 Task: Set the Pilot for DVB-S2 parameters to Automatic.
Action: Mouse moved to (115, 14)
Screenshot: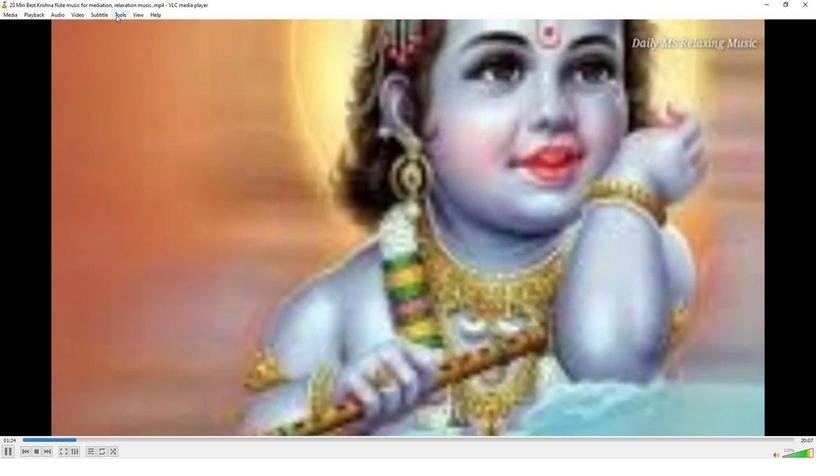 
Action: Mouse pressed left at (115, 14)
Screenshot: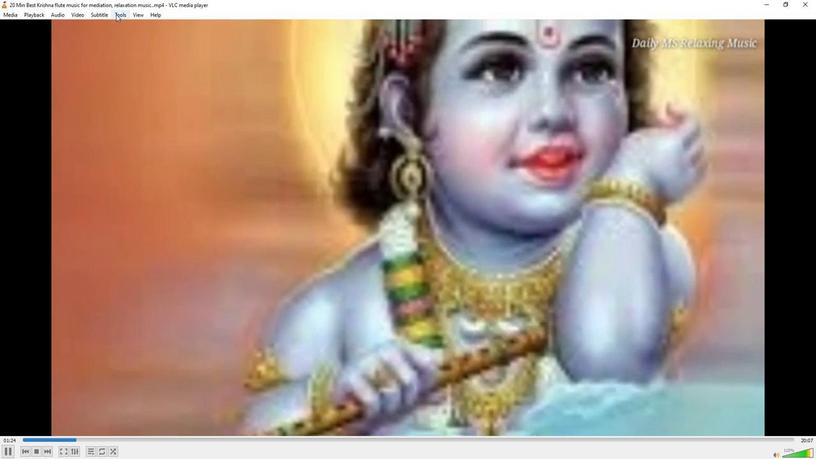 
Action: Mouse moved to (130, 117)
Screenshot: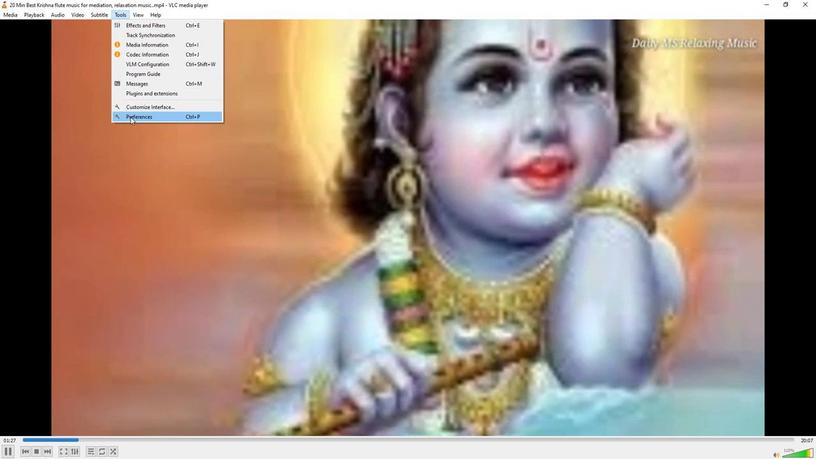 
Action: Mouse pressed left at (130, 117)
Screenshot: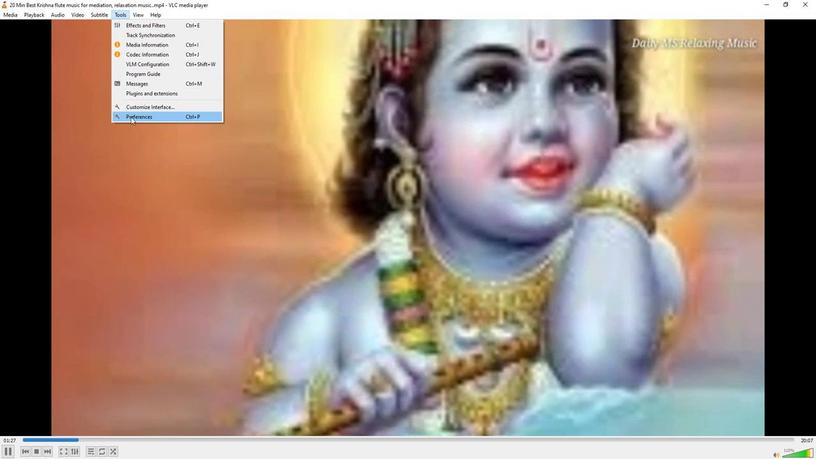
Action: Mouse moved to (267, 374)
Screenshot: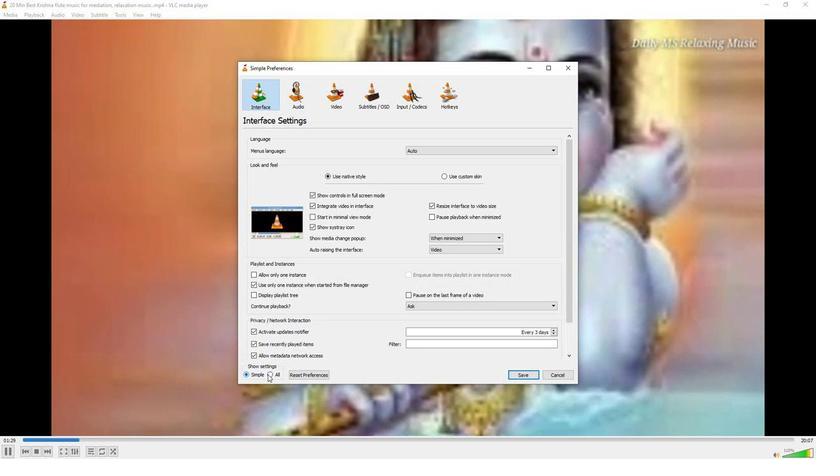 
Action: Mouse pressed left at (267, 374)
Screenshot: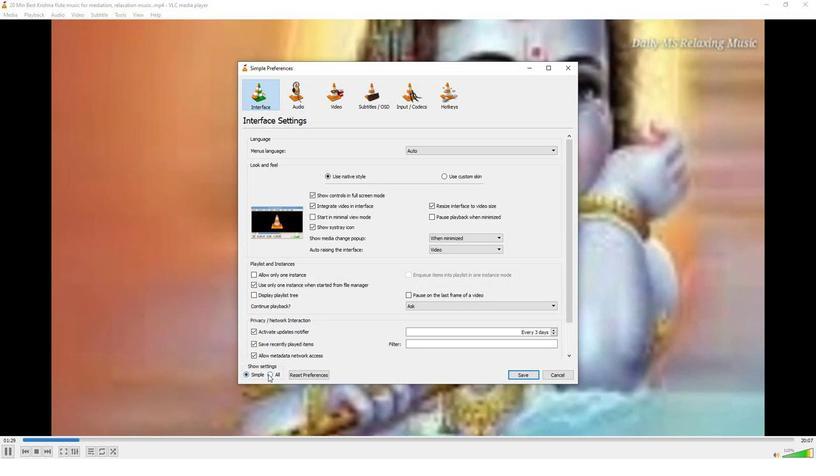 
Action: Mouse moved to (258, 228)
Screenshot: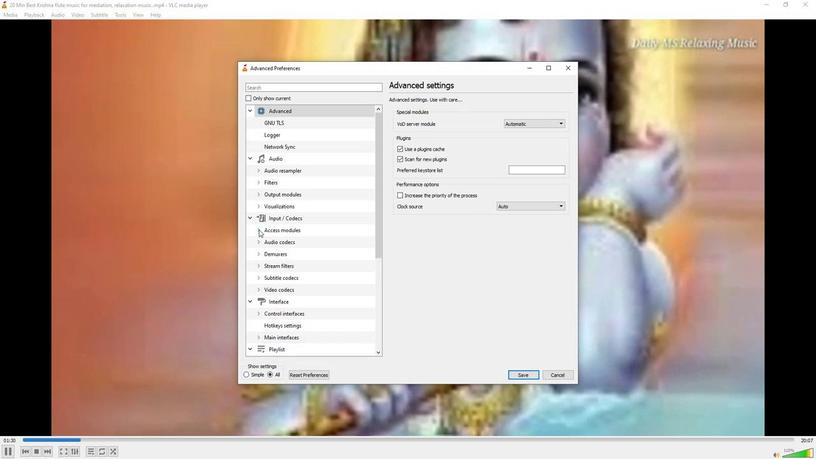 
Action: Mouse pressed left at (258, 228)
Screenshot: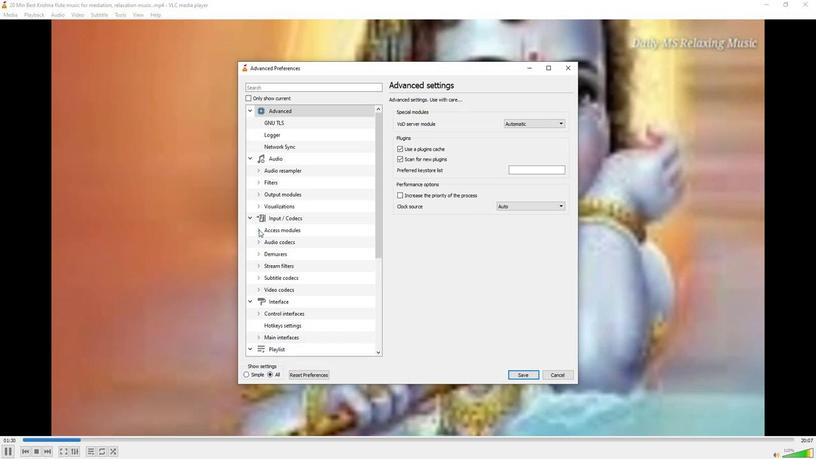
Action: Mouse moved to (275, 300)
Screenshot: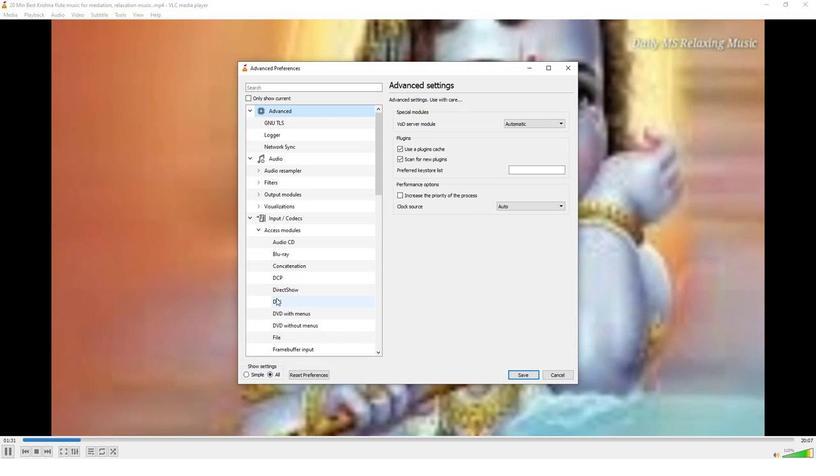
Action: Mouse pressed left at (275, 300)
Screenshot: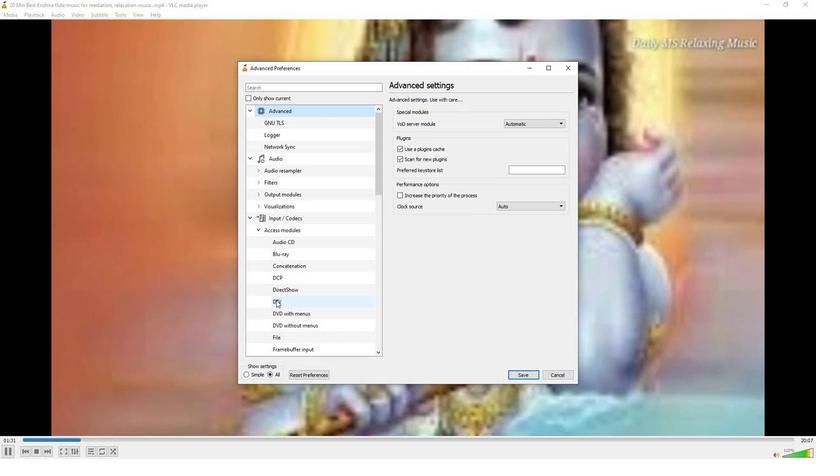
Action: Mouse moved to (468, 303)
Screenshot: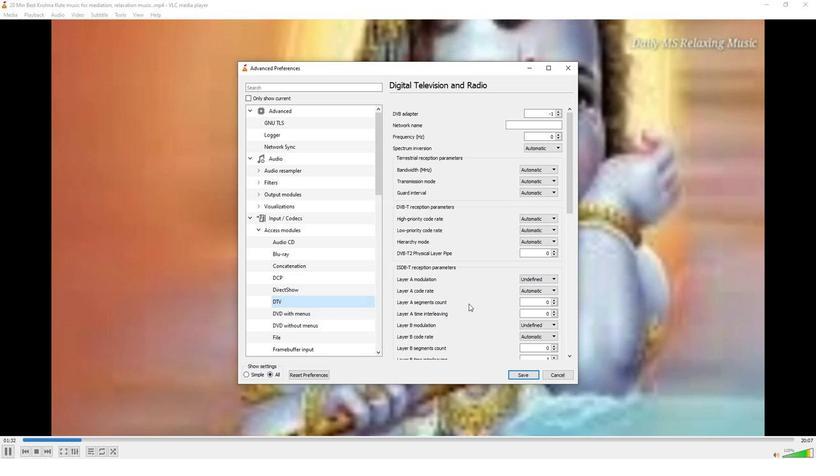 
Action: Mouse scrolled (468, 302) with delta (0, 0)
Screenshot: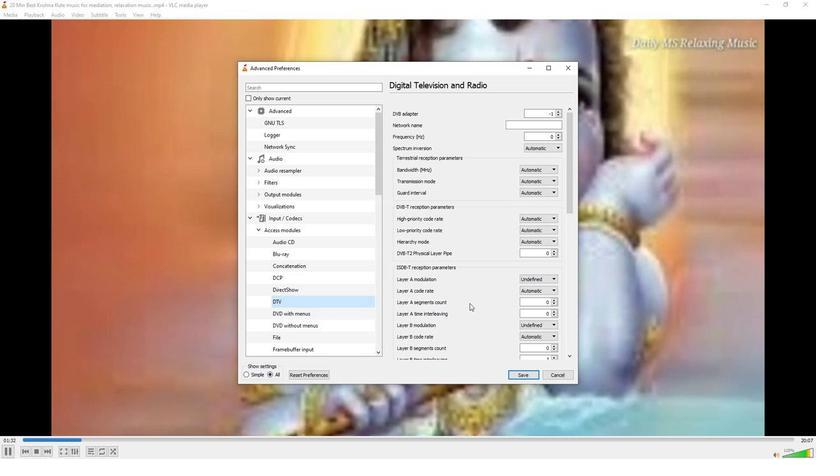 
Action: Mouse scrolled (468, 302) with delta (0, 0)
Screenshot: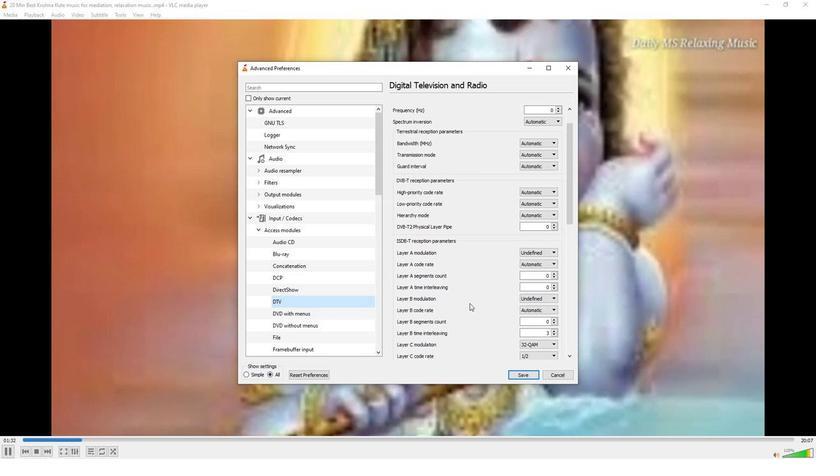 
Action: Mouse scrolled (468, 302) with delta (0, 0)
Screenshot: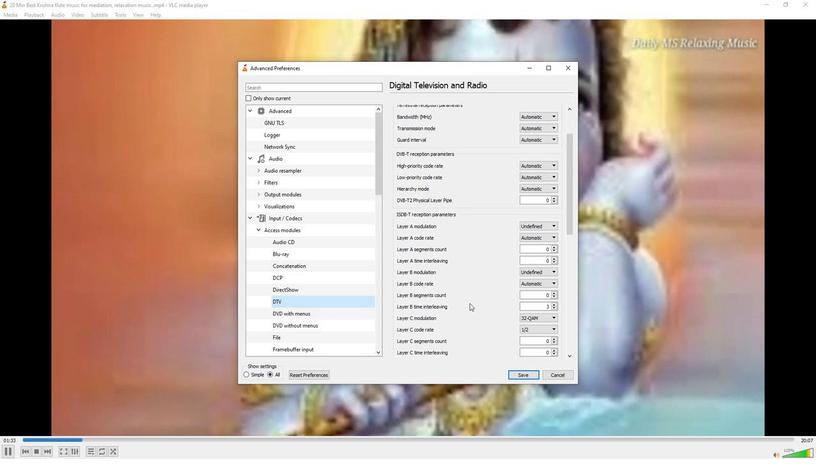 
Action: Mouse scrolled (468, 302) with delta (0, 0)
Screenshot: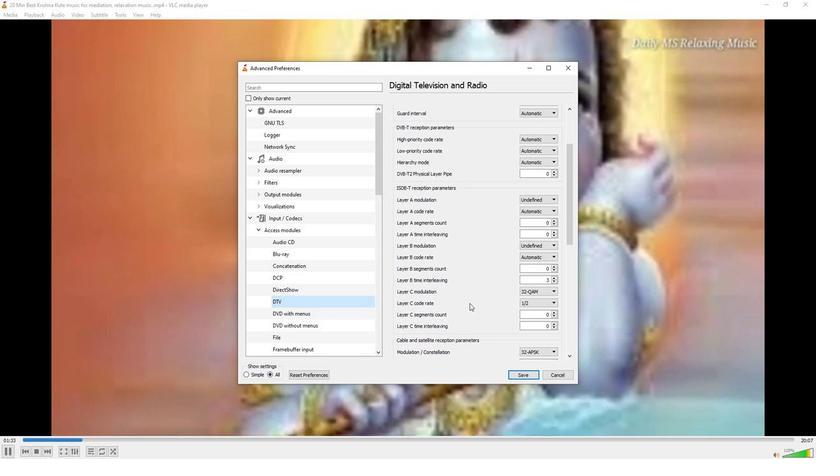 
Action: Mouse scrolled (468, 302) with delta (0, 0)
Screenshot: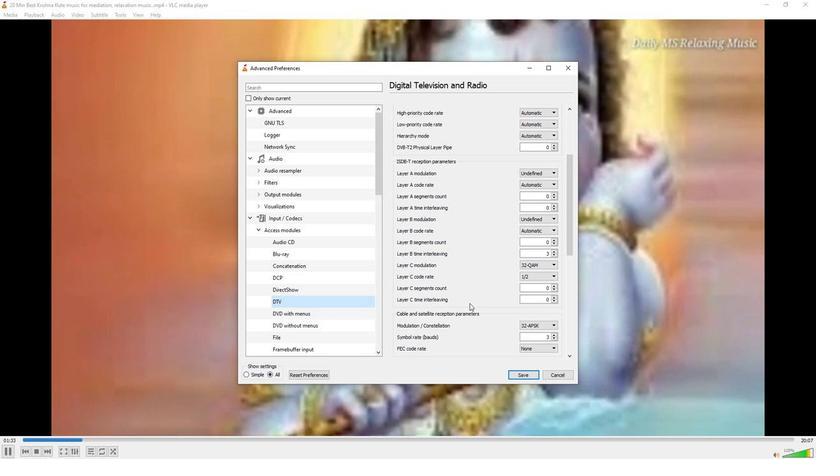 
Action: Mouse scrolled (468, 302) with delta (0, 0)
Screenshot: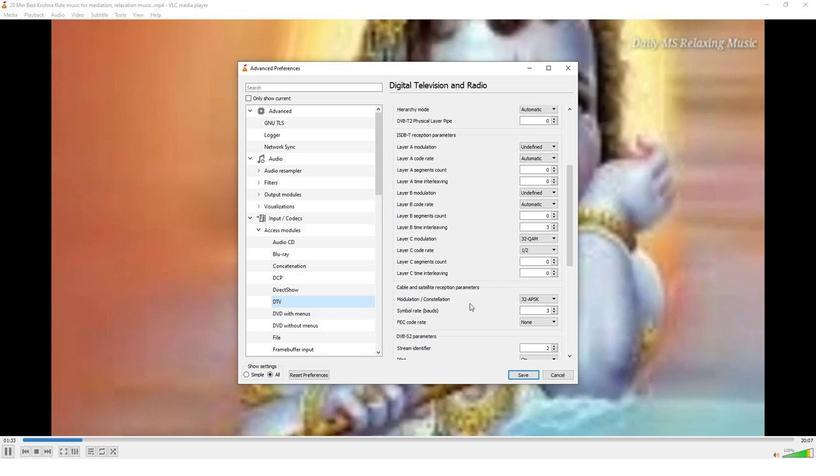 
Action: Mouse scrolled (468, 302) with delta (0, 0)
Screenshot: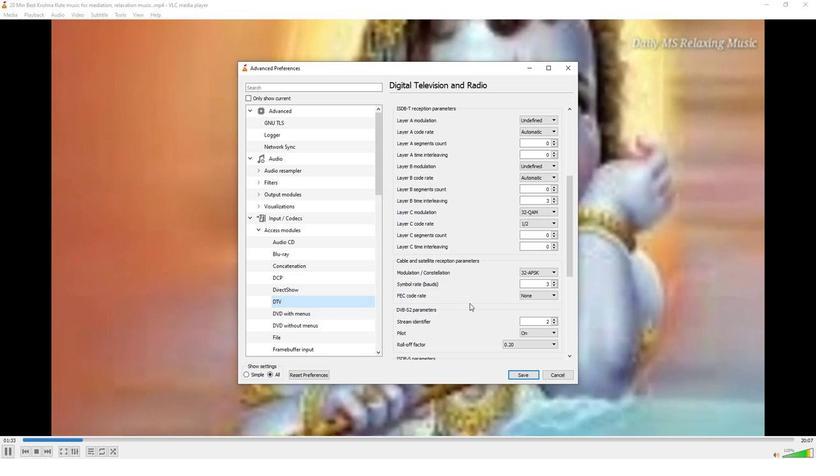 
Action: Mouse moved to (541, 306)
Screenshot: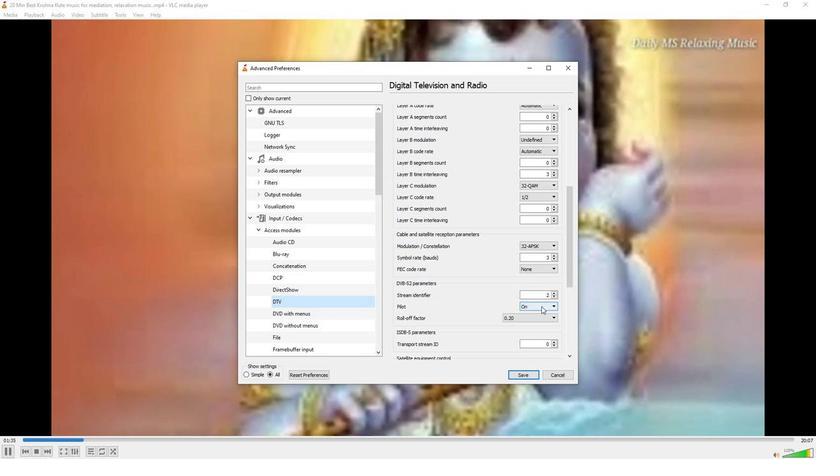 
Action: Mouse pressed left at (541, 306)
Screenshot: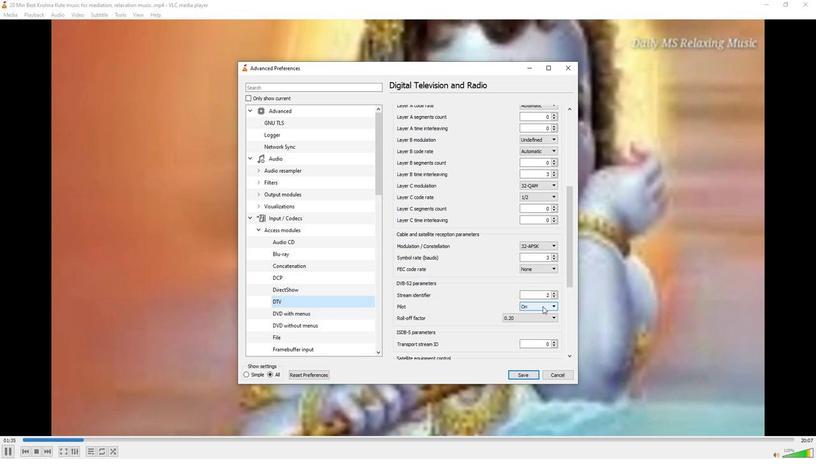 
Action: Mouse moved to (534, 314)
Screenshot: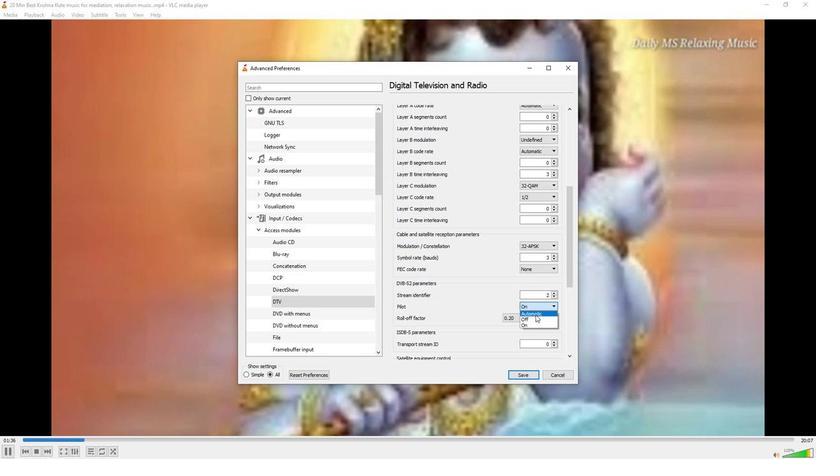 
Action: Mouse pressed left at (534, 314)
Screenshot: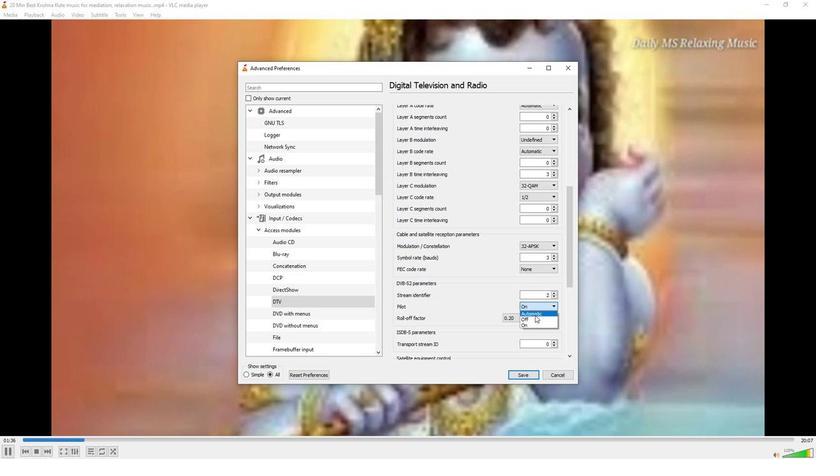 
Action: Mouse moved to (479, 299)
Screenshot: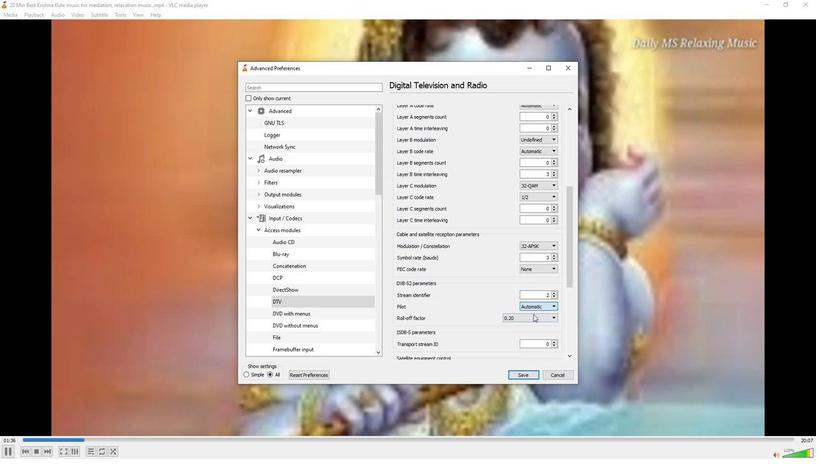 
